 Task: Create a task  Improve the appâ€™s compatibility with different screen sizes and resolutions , assign it to team member softage.8@softage.net in the project UltraTech and update the status of the task to  On Track  , set the priority of the task to Low.
Action: Mouse moved to (72, 397)
Screenshot: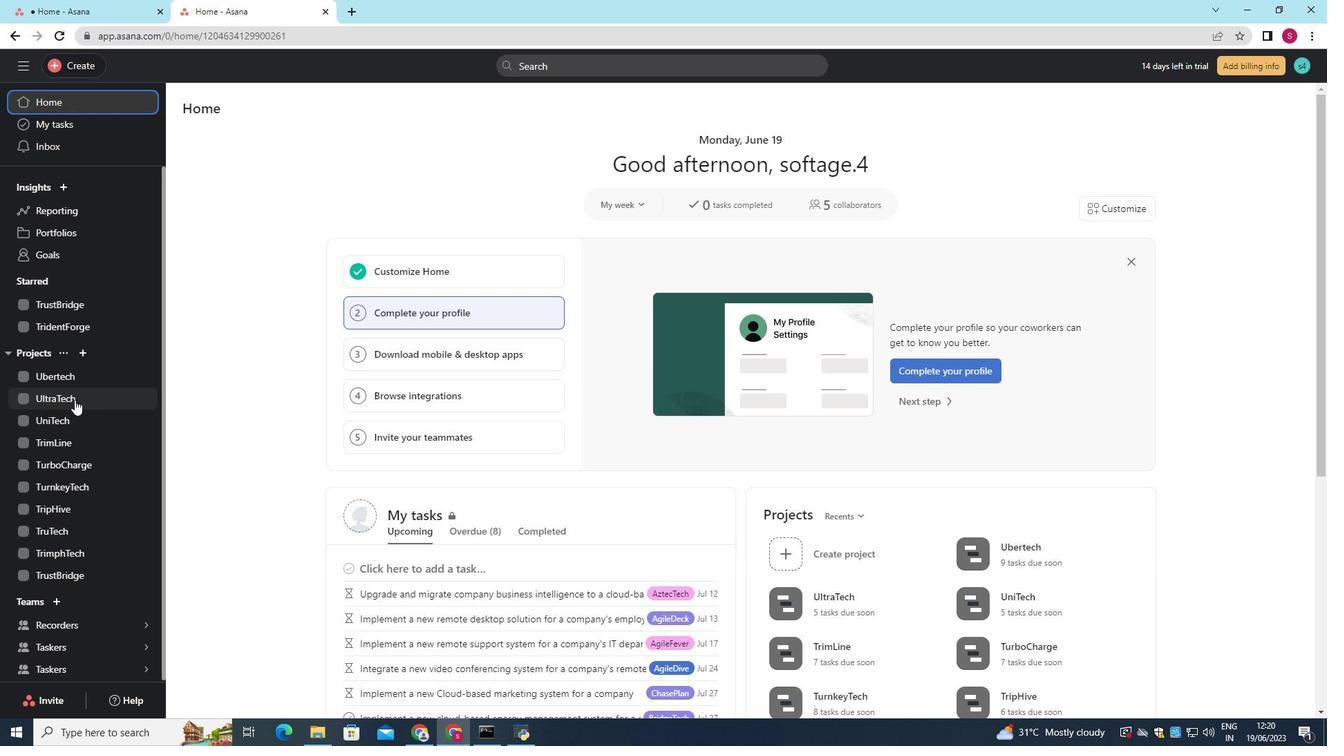 
Action: Mouse pressed left at (72, 397)
Screenshot: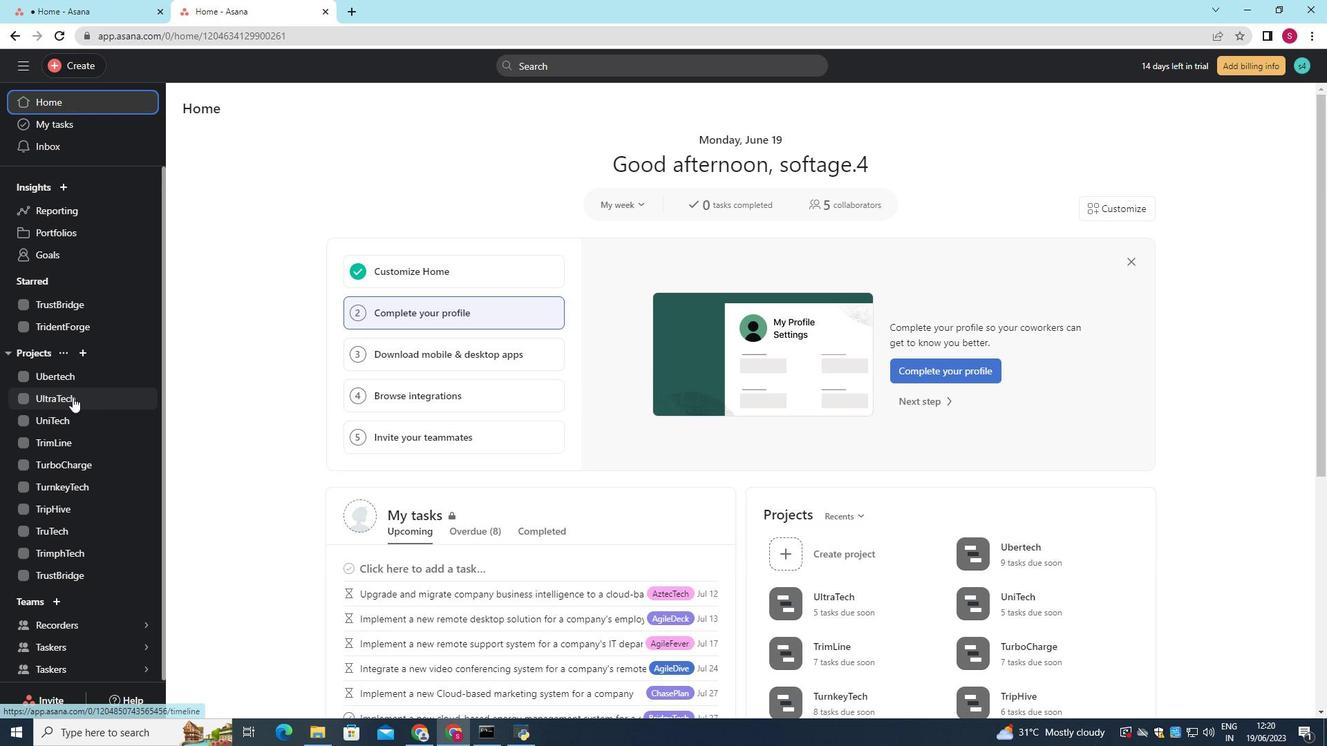 
Action: Mouse moved to (479, 349)
Screenshot: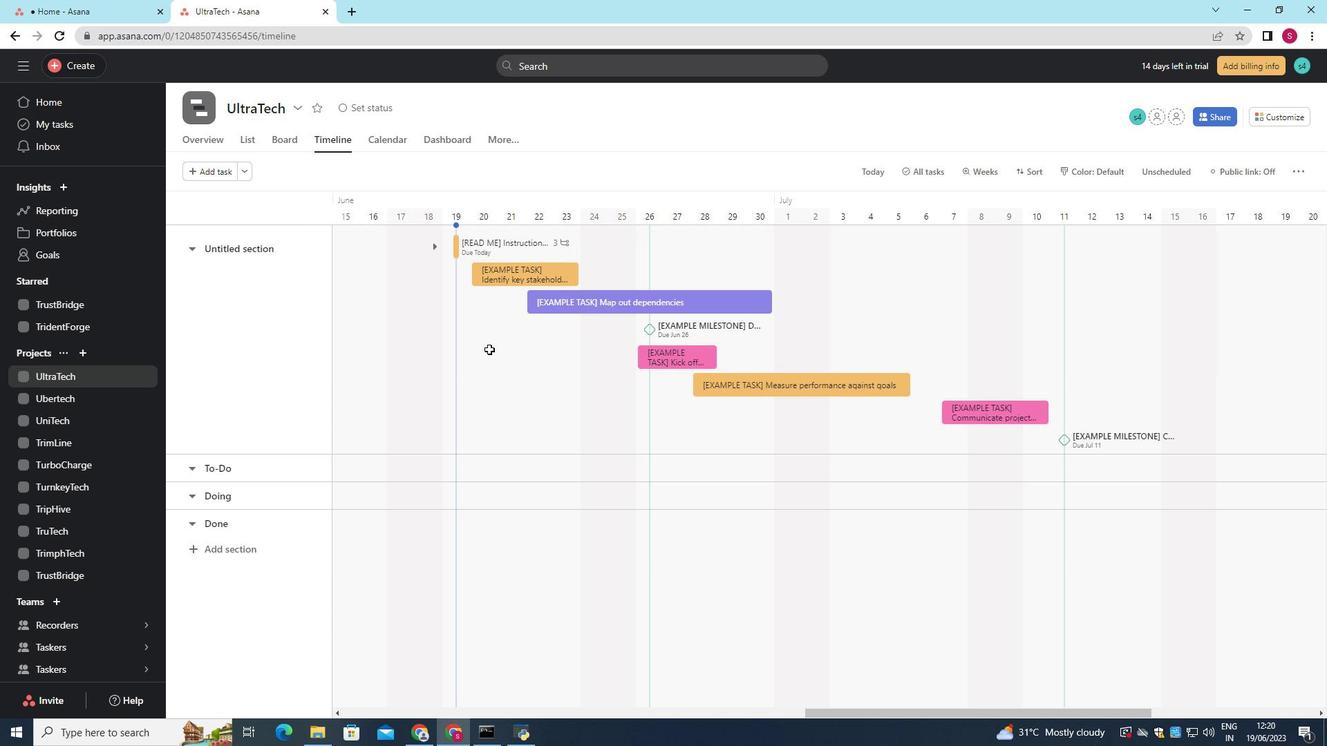 
Action: Mouse pressed left at (479, 349)
Screenshot: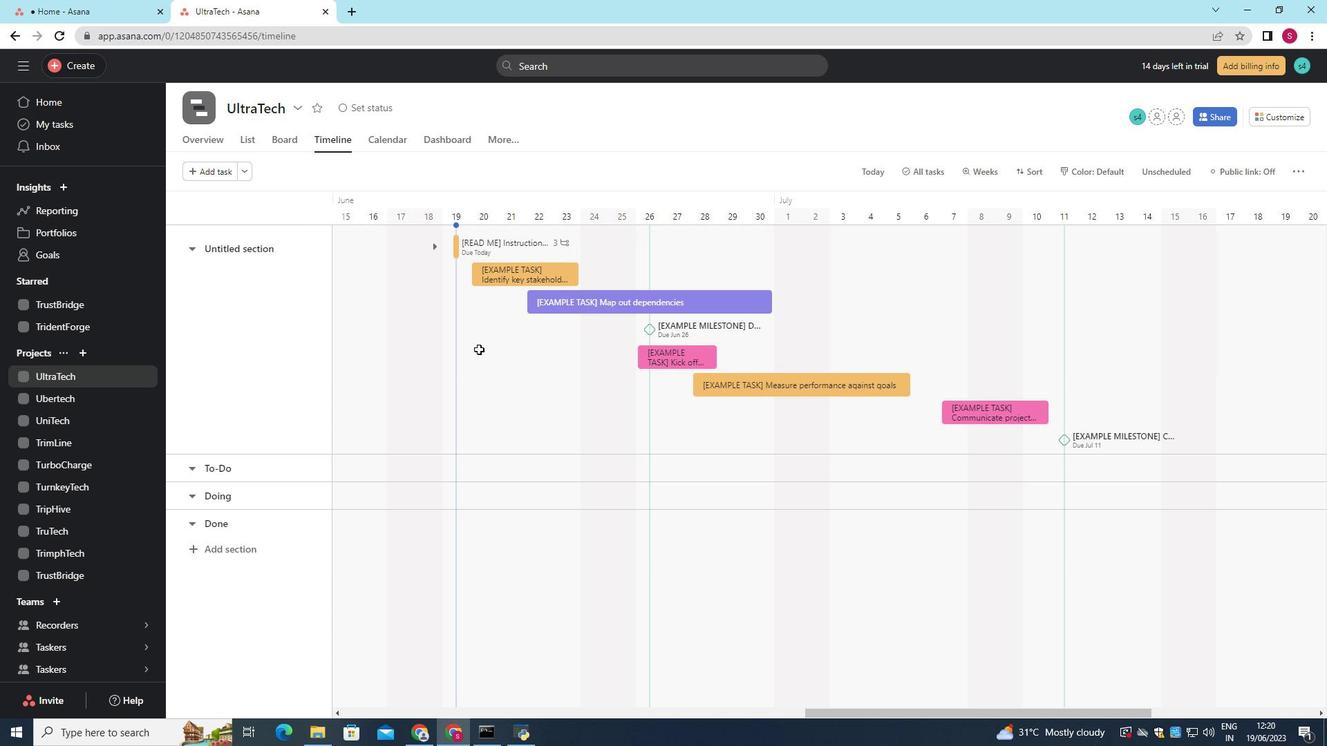 
Action: Mouse moved to (478, 349)
Screenshot: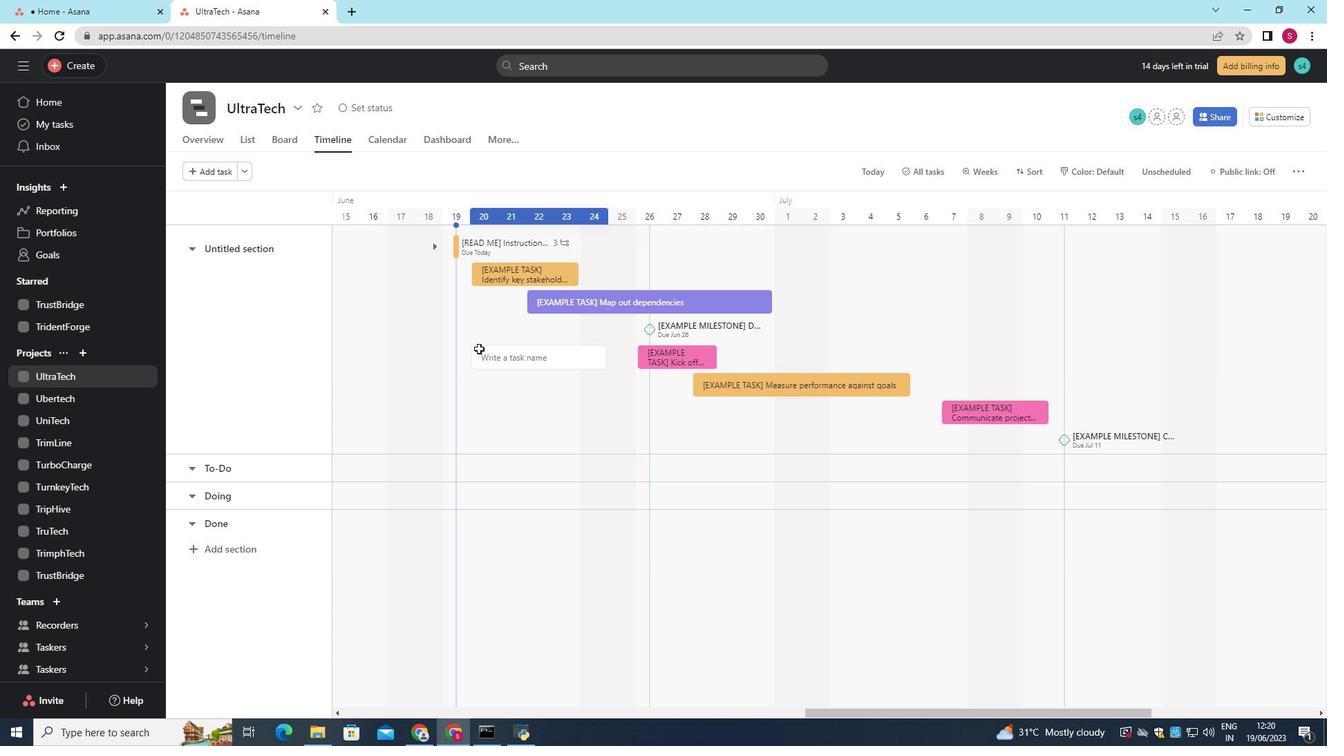 
Action: Key pressed <Key.shift><Key.shift>Improve<Key.space>the<Key.space>app's<Key.space>compatibility<Key.space>with<Key.space>different<Key.space>screen<Key.space>sizes<Key.space>and<Key.space>resolutions
Screenshot: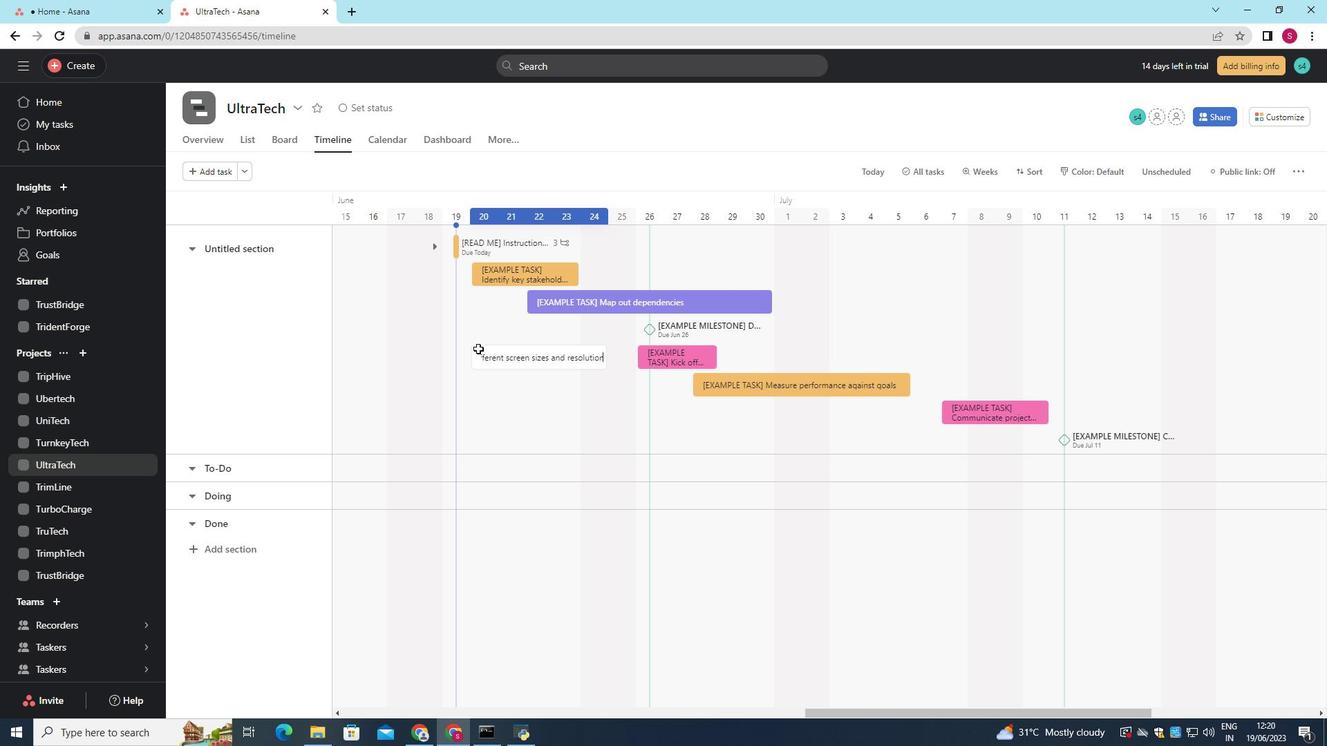 
Action: Mouse moved to (499, 356)
Screenshot: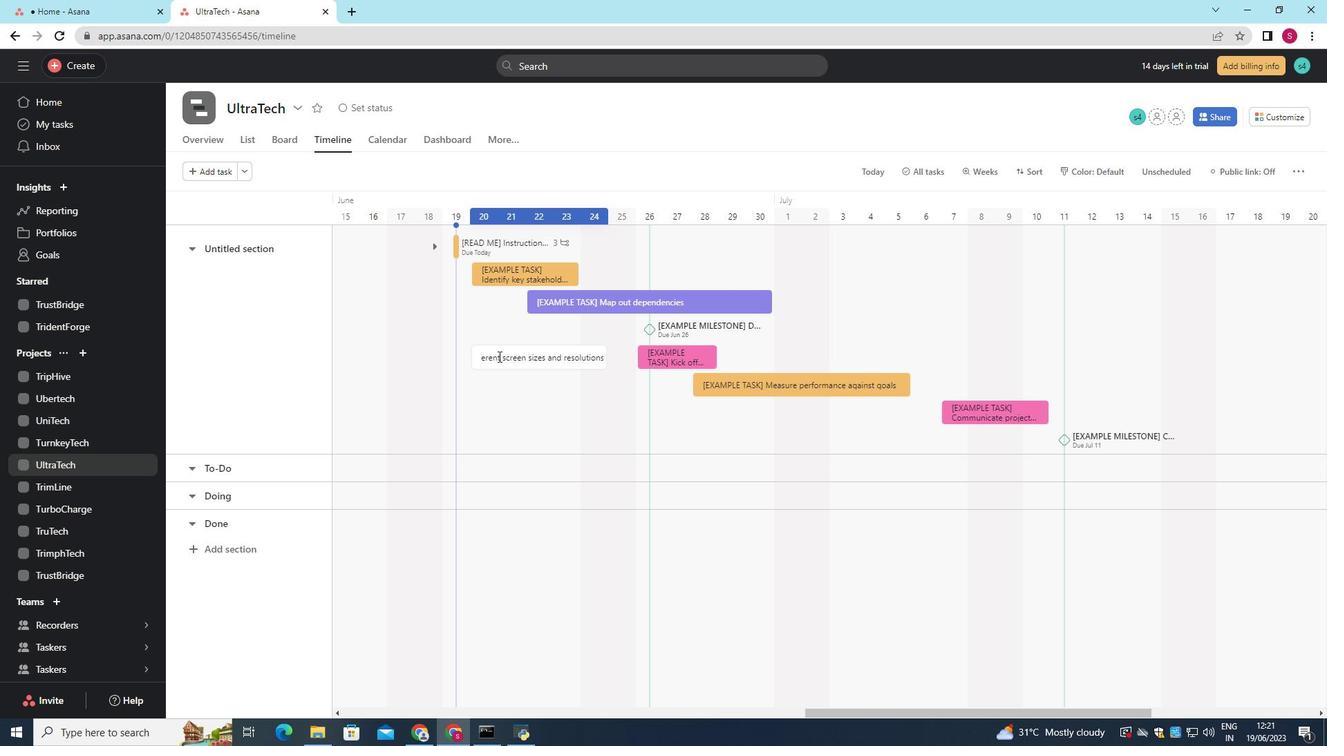 
Action: Key pressed <Key.enter>
Screenshot: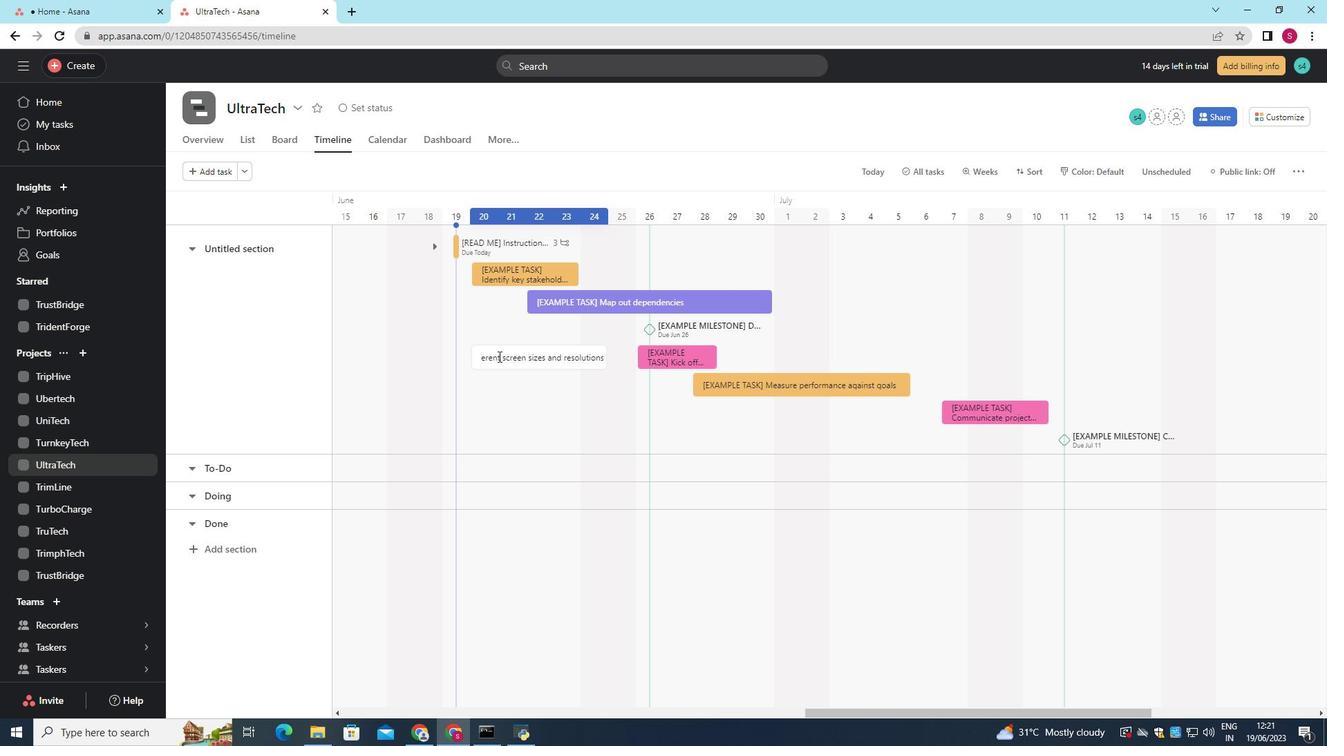 
Action: Mouse moved to (514, 354)
Screenshot: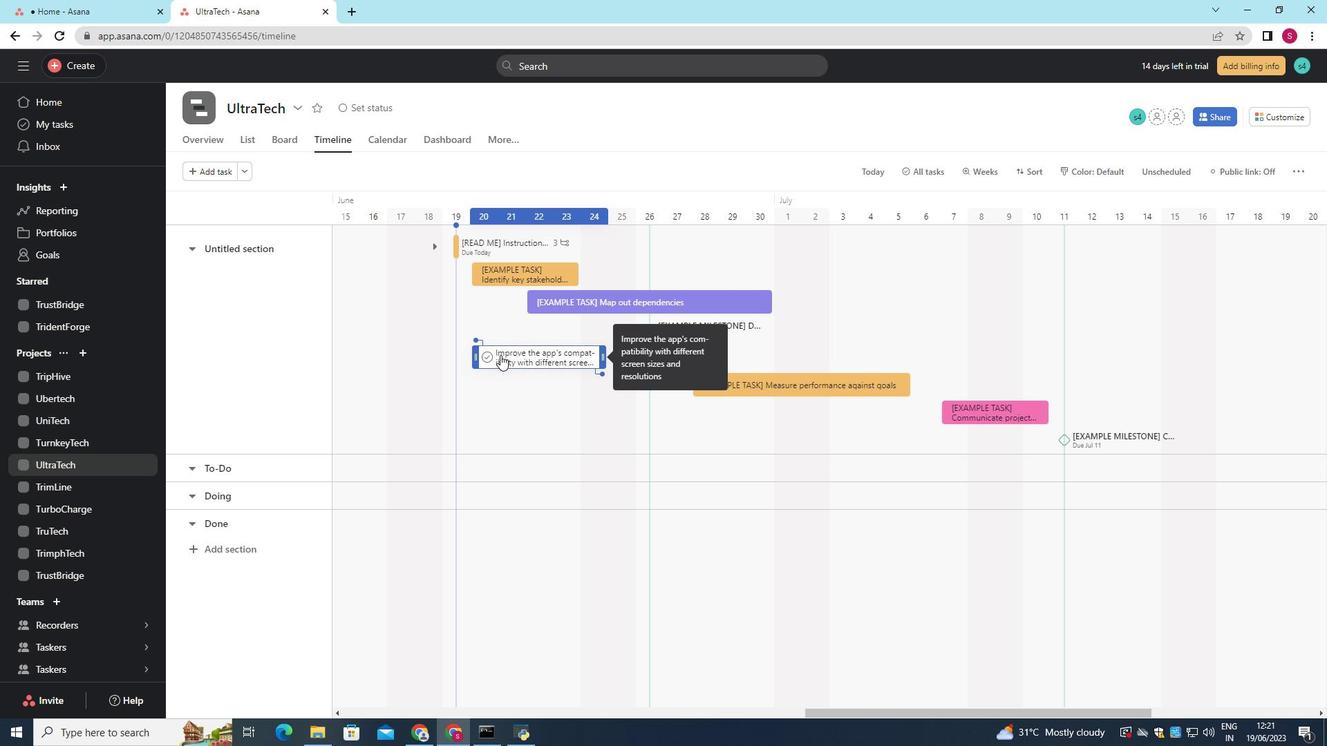 
Action: Mouse pressed left at (514, 354)
Screenshot: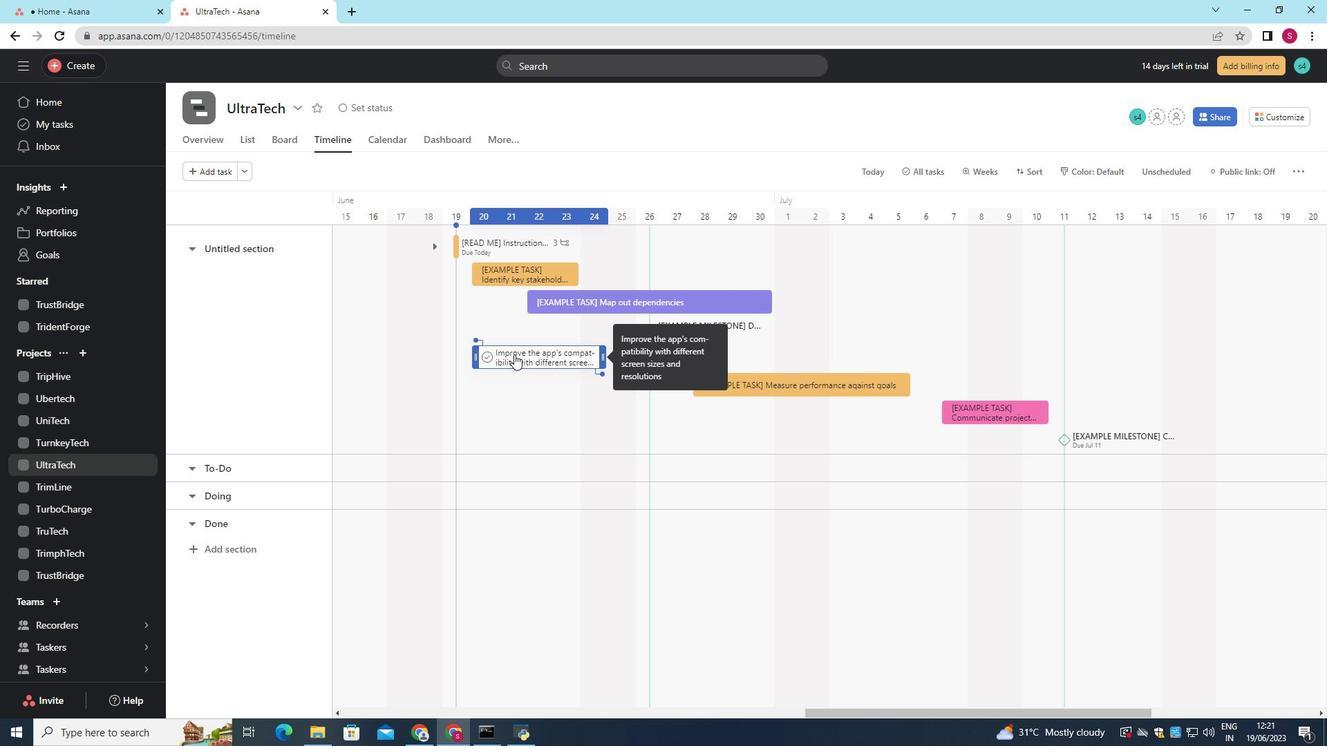 
Action: Mouse moved to (997, 267)
Screenshot: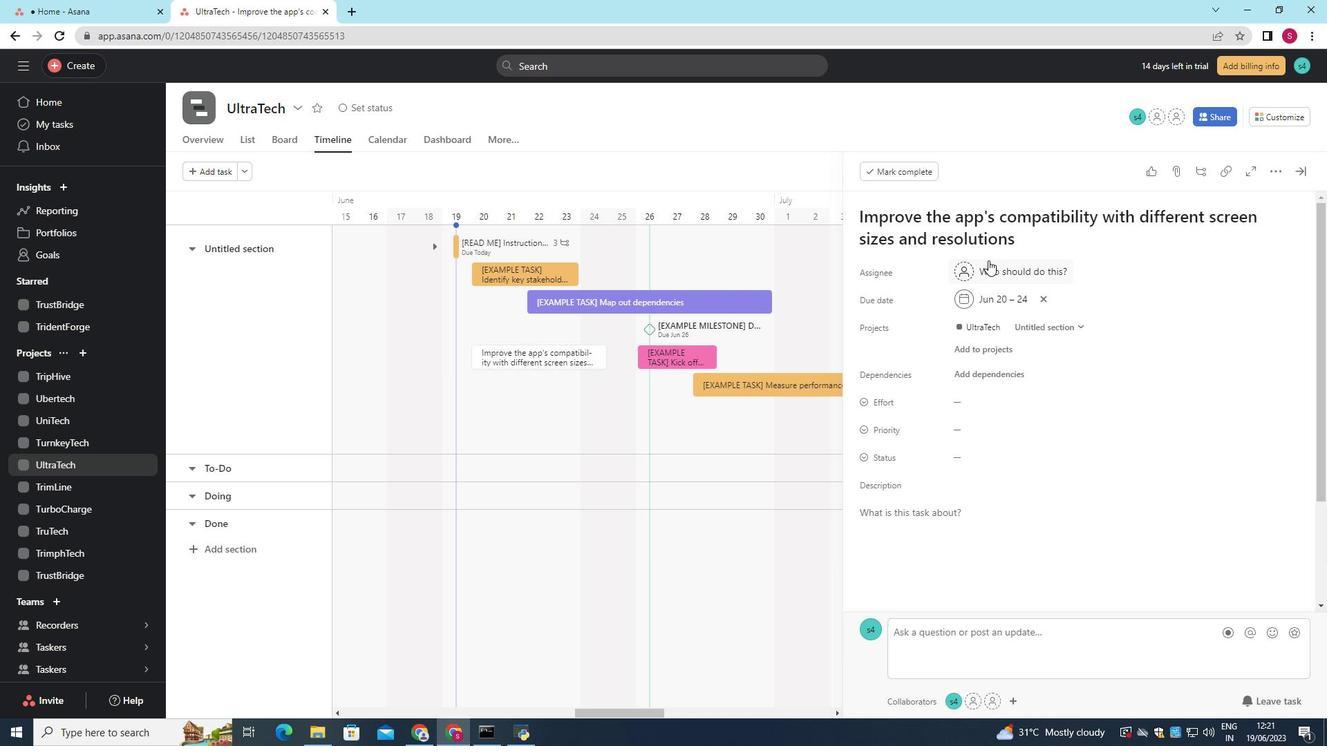 
Action: Mouse pressed left at (997, 267)
Screenshot: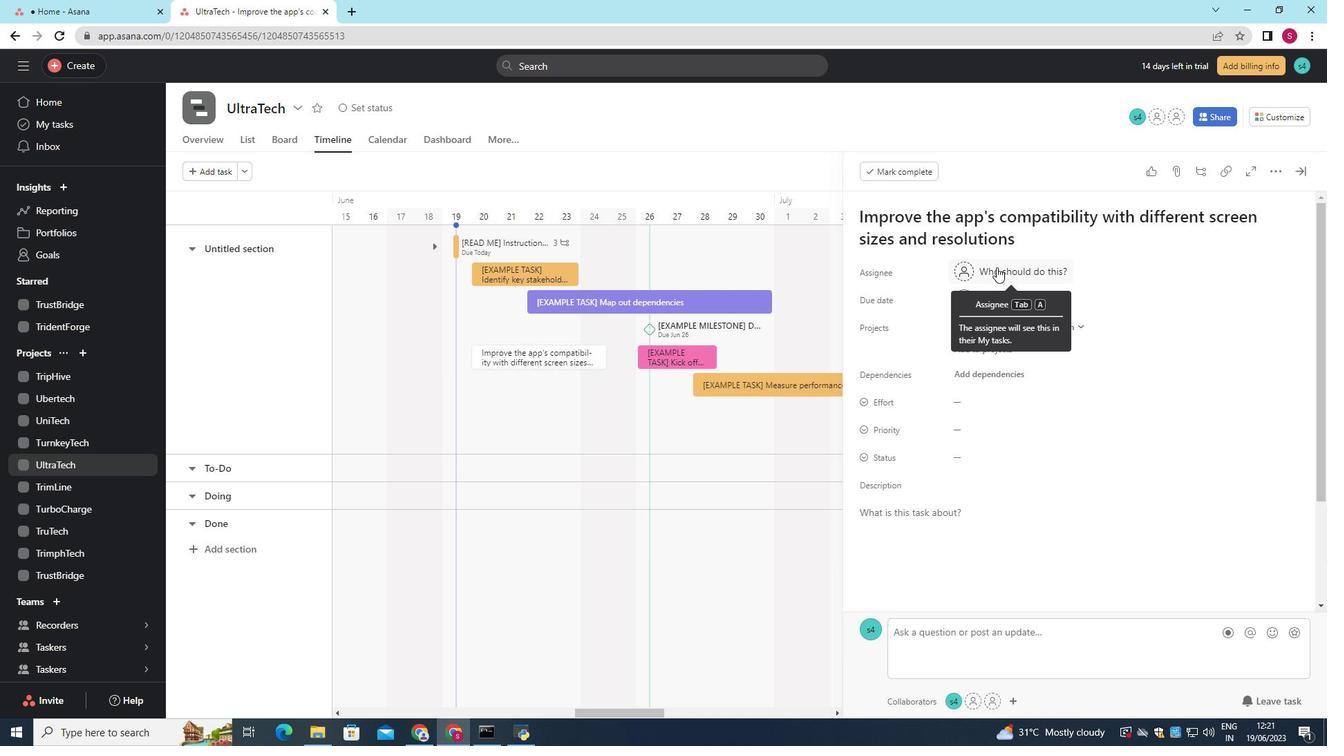 
Action: Mouse moved to (935, 284)
Screenshot: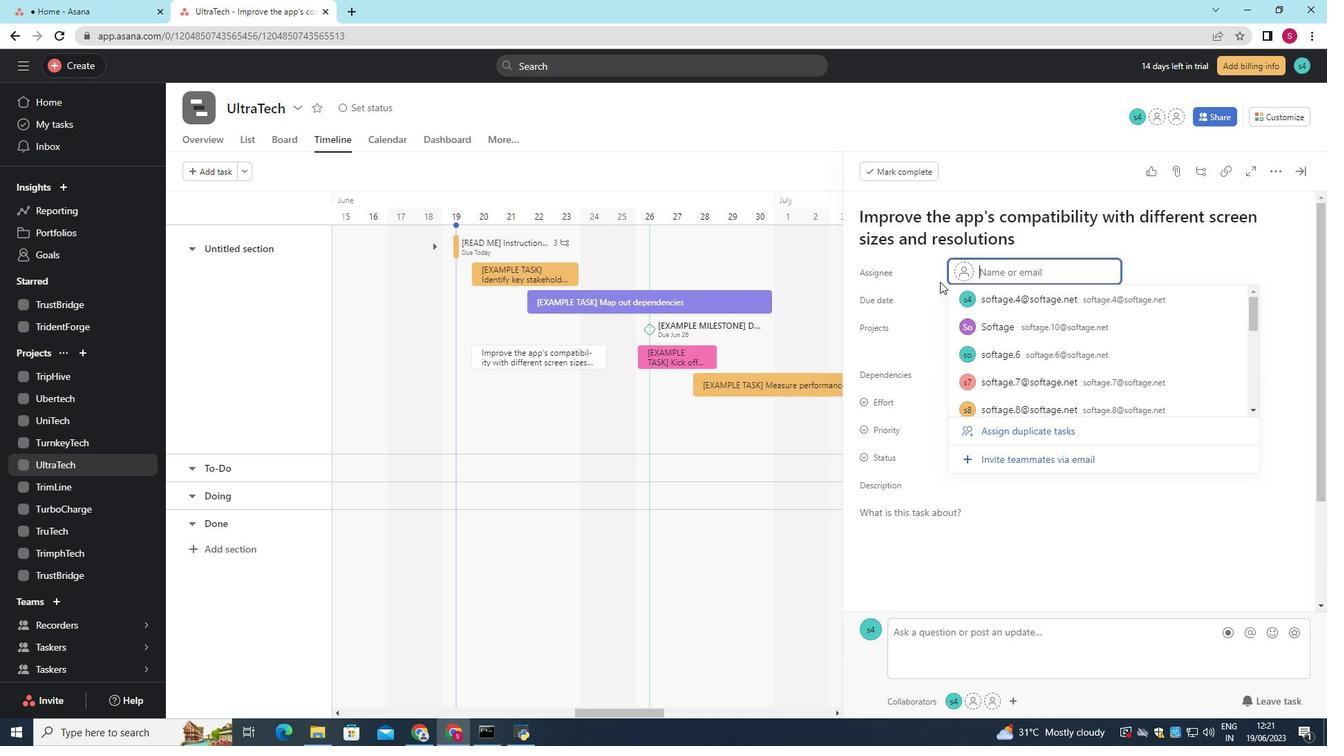 
Action: Key pressed softage.8<Key.shift>@softage.net
Screenshot: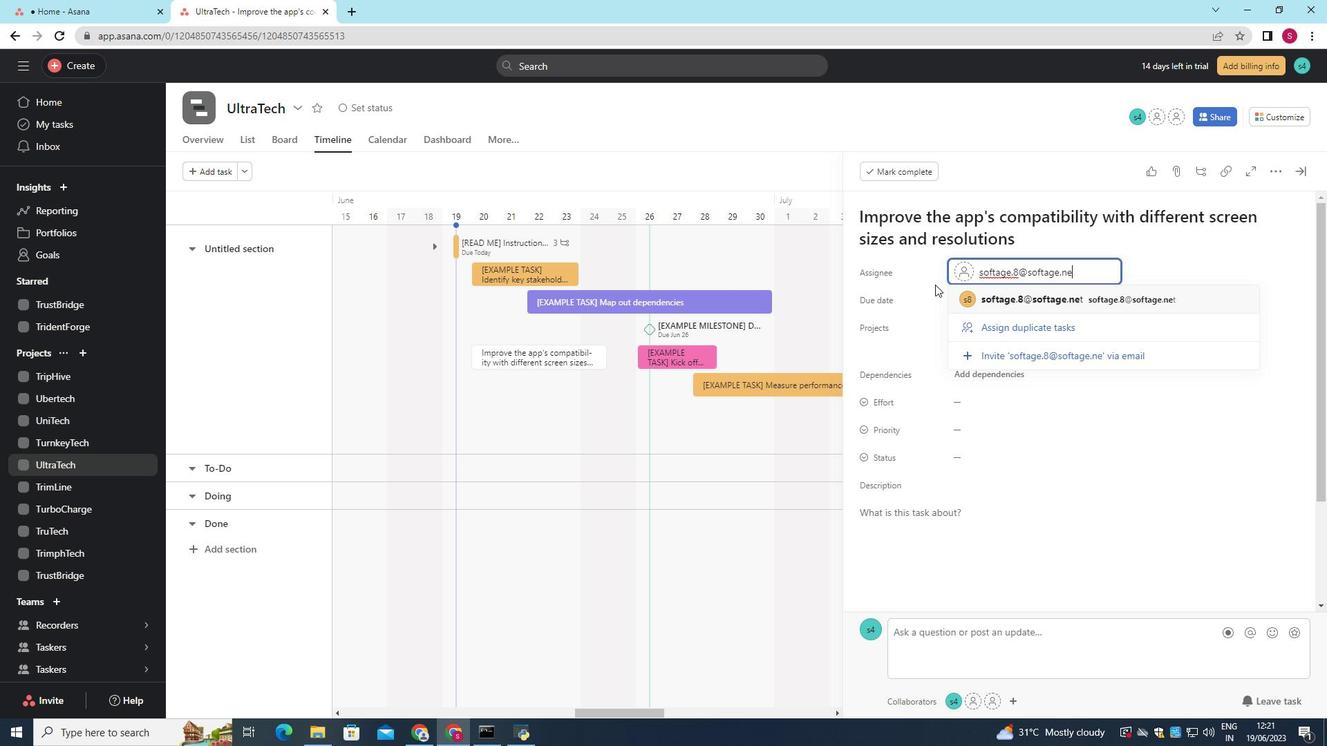 
Action: Mouse moved to (1011, 354)
Screenshot: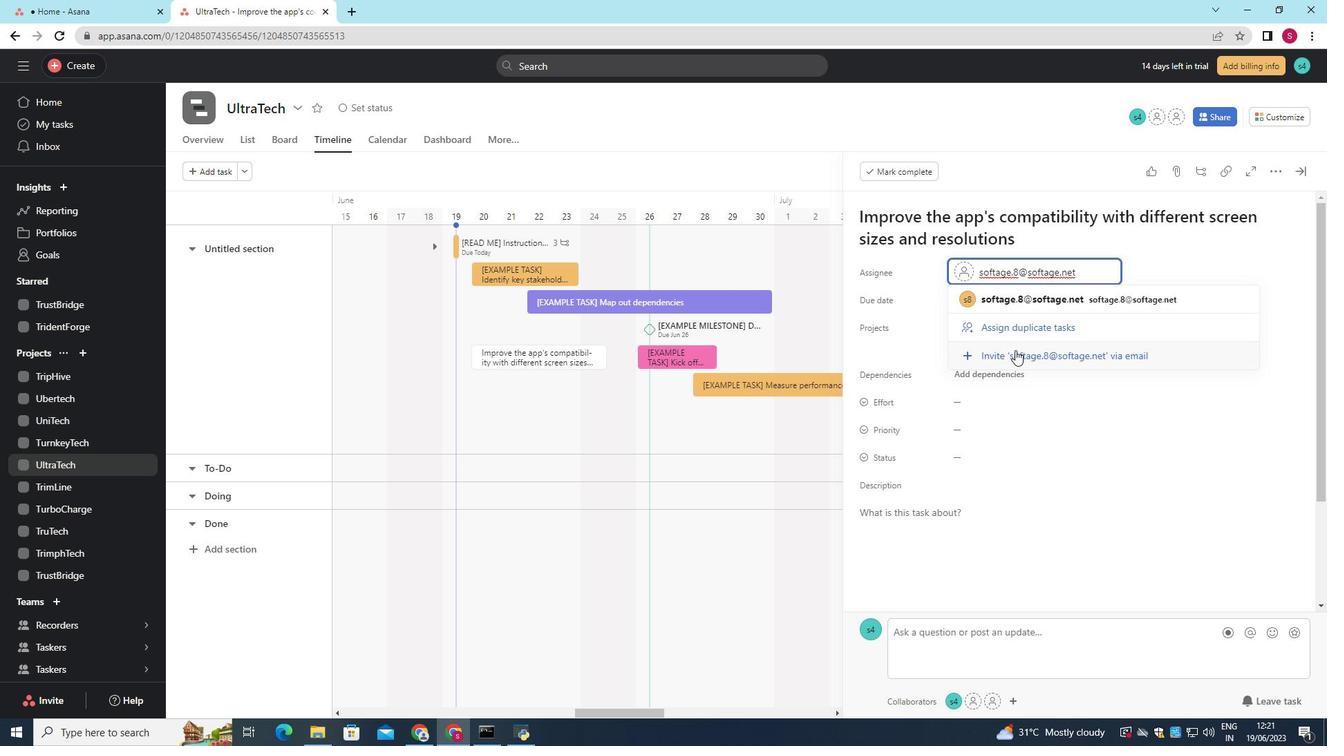 
Action: Key pressed <Key.enter>
Screenshot: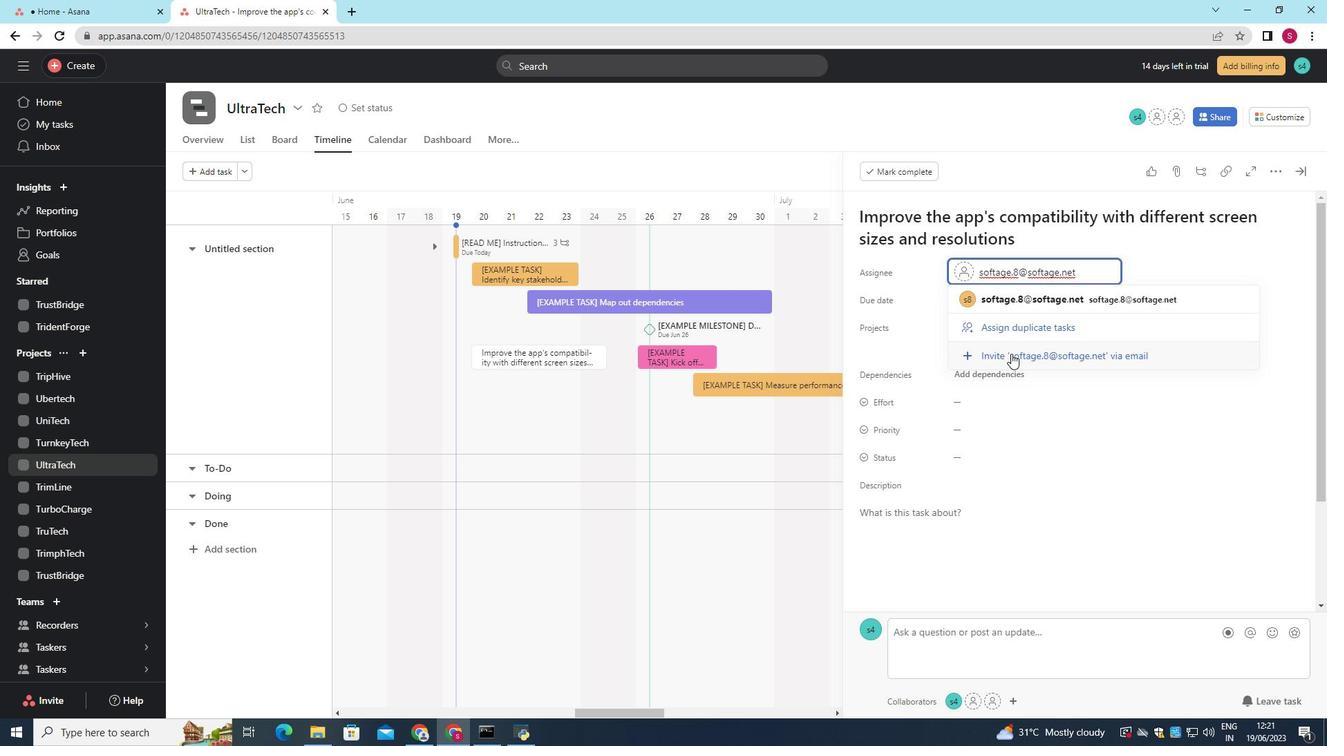 
Action: Mouse moved to (1023, 461)
Screenshot: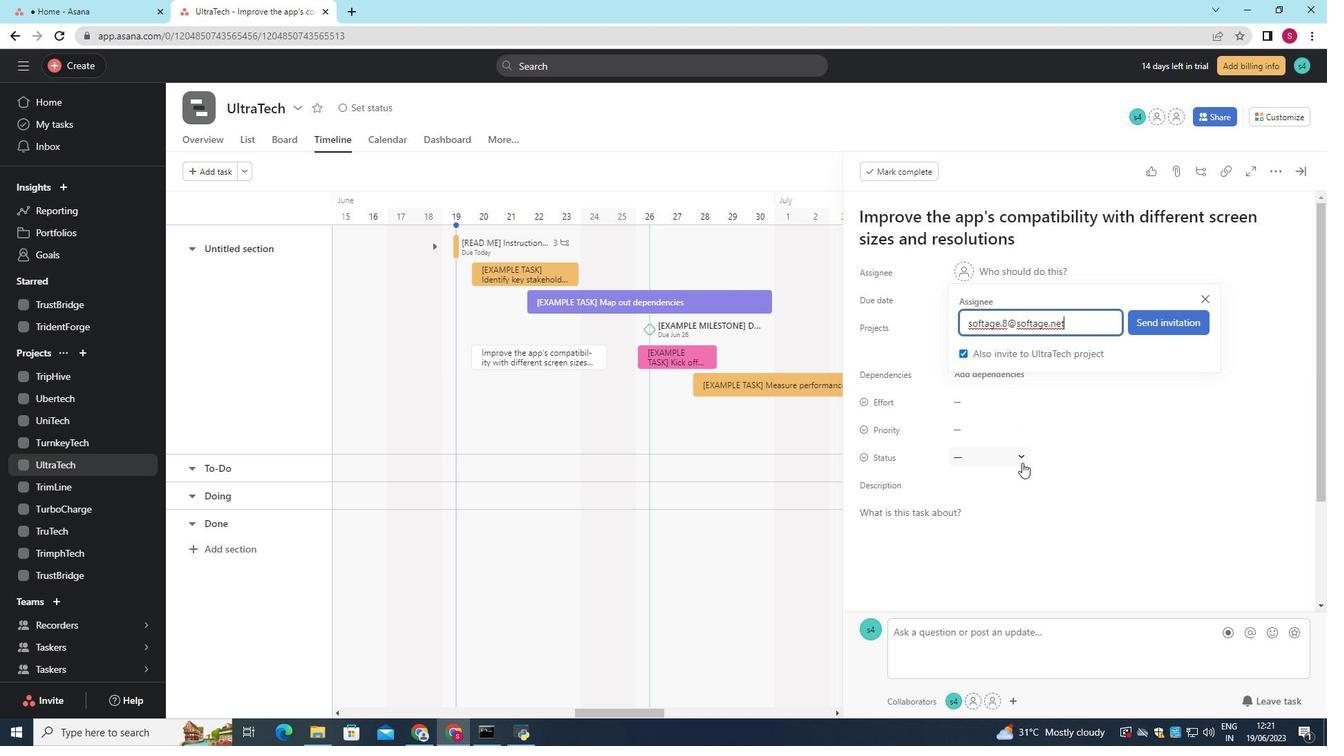 
Action: Mouse pressed left at (1023, 461)
Screenshot: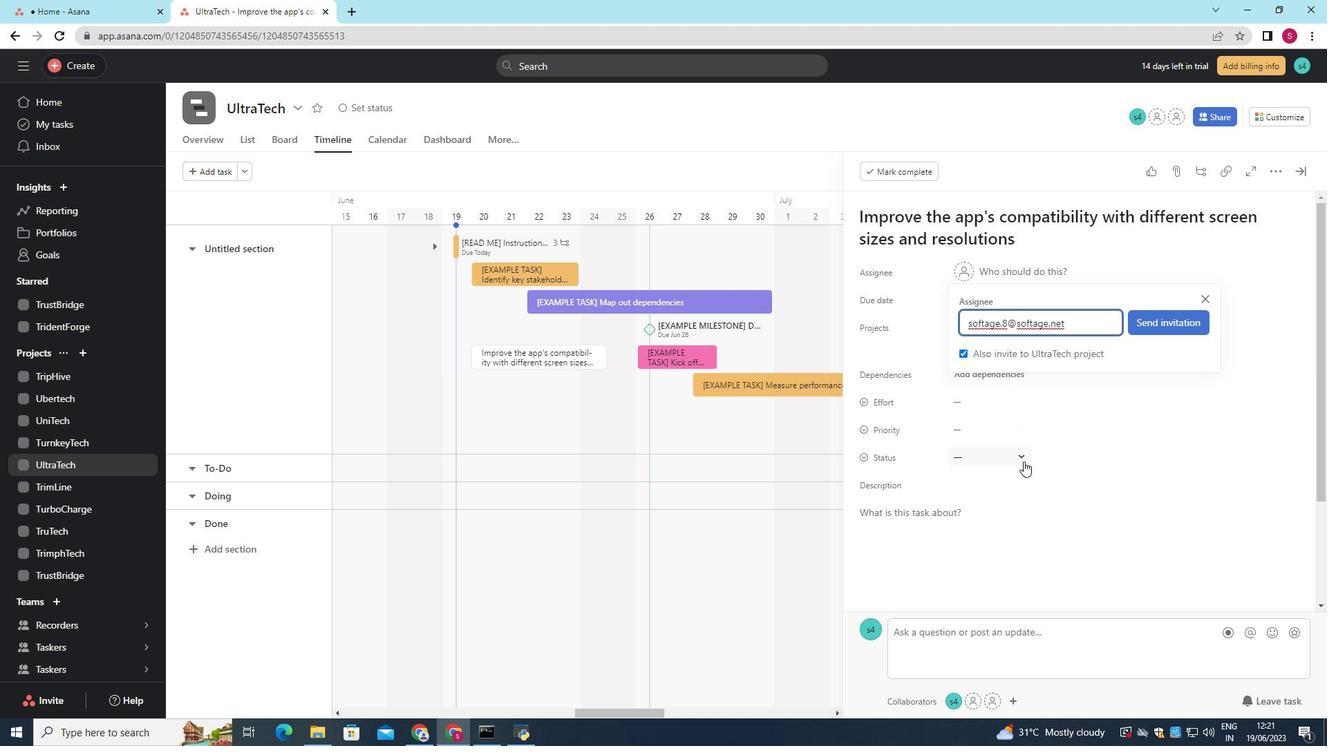 
Action: Mouse moved to (1005, 501)
Screenshot: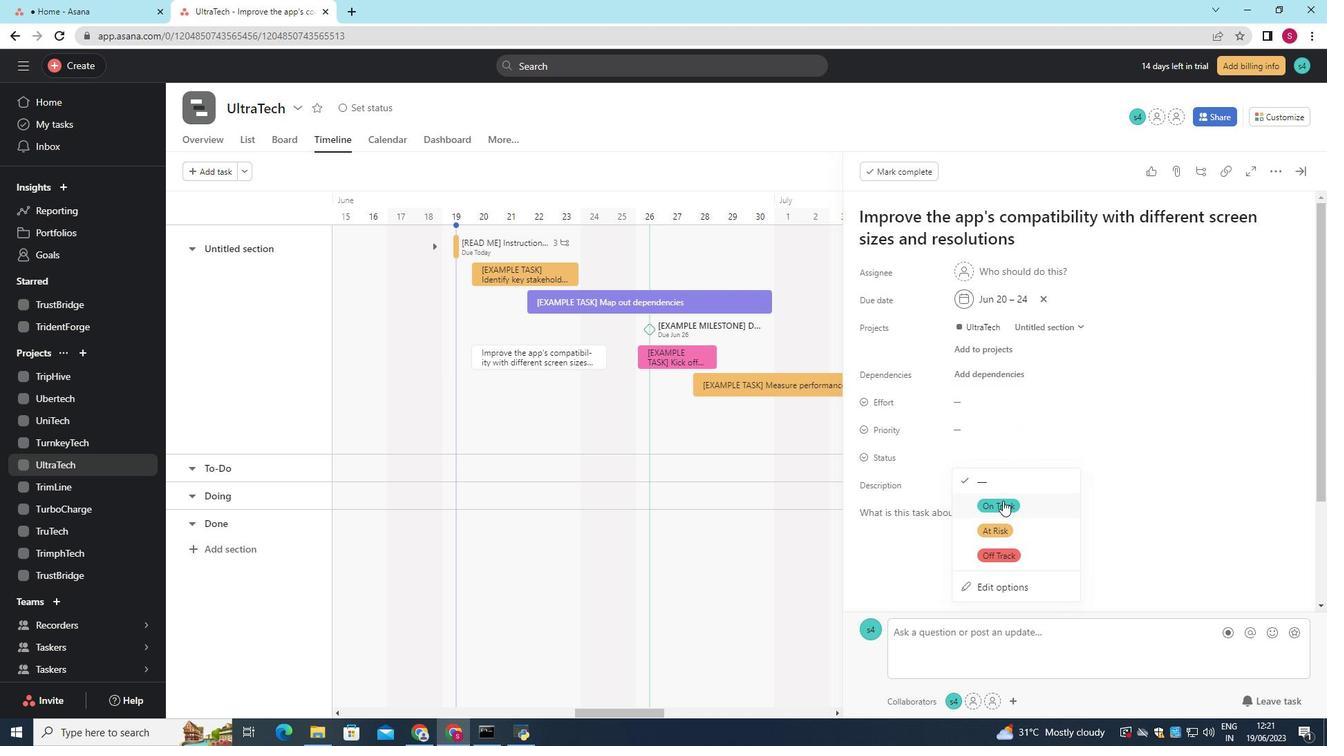 
Action: Mouse pressed left at (1005, 501)
Screenshot: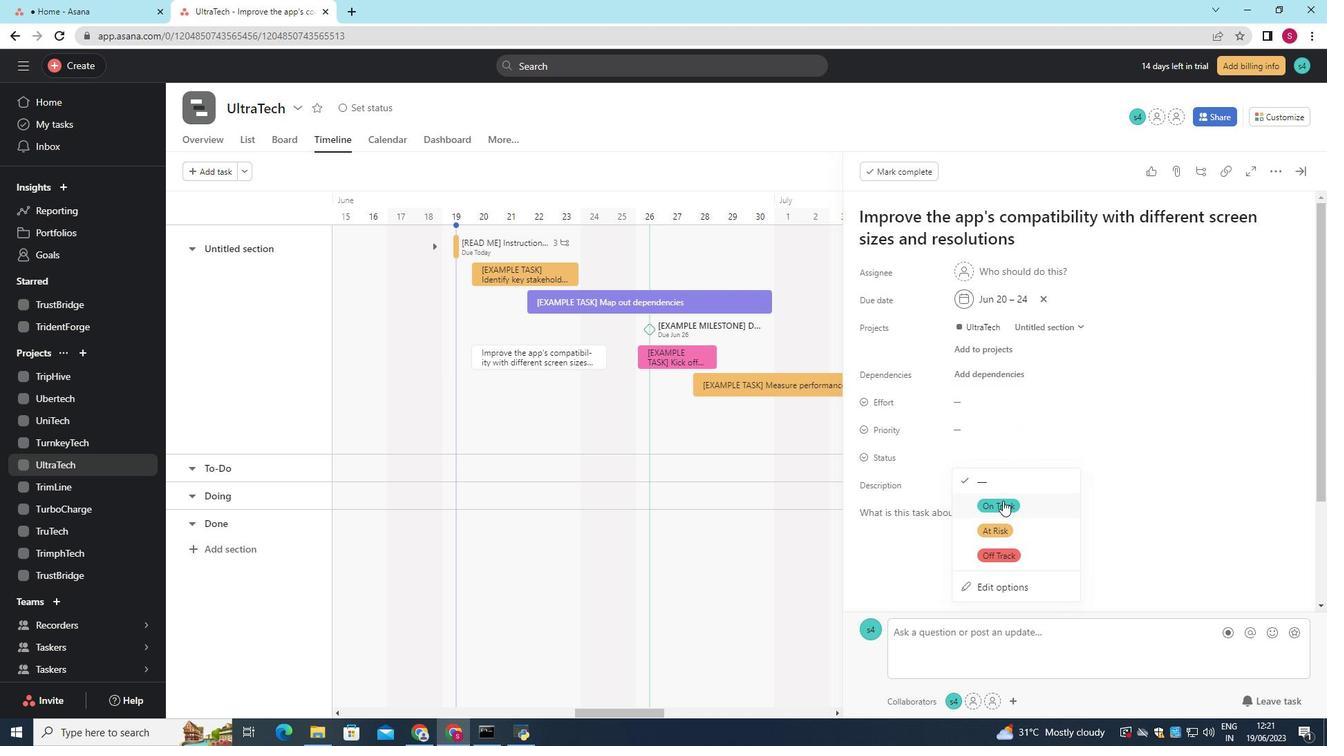 
Action: Mouse moved to (1023, 423)
Screenshot: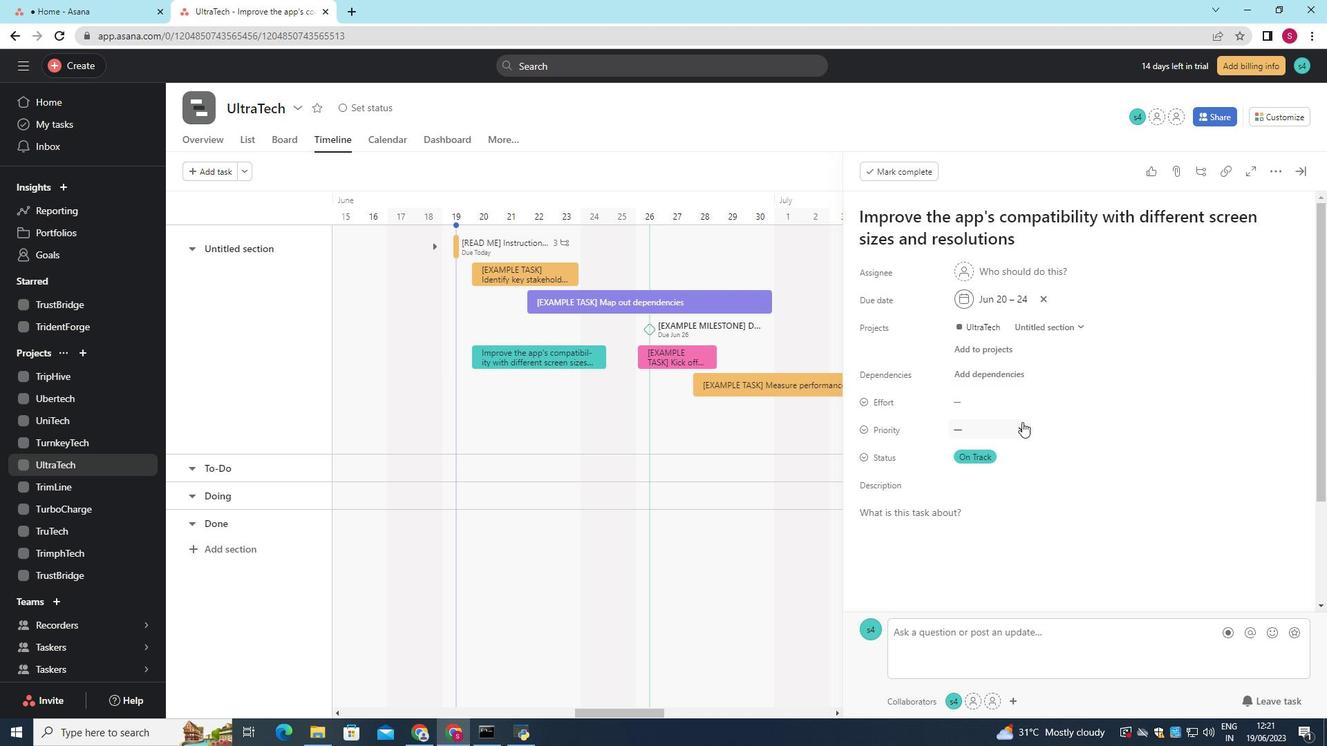 
Action: Mouse pressed left at (1023, 423)
Screenshot: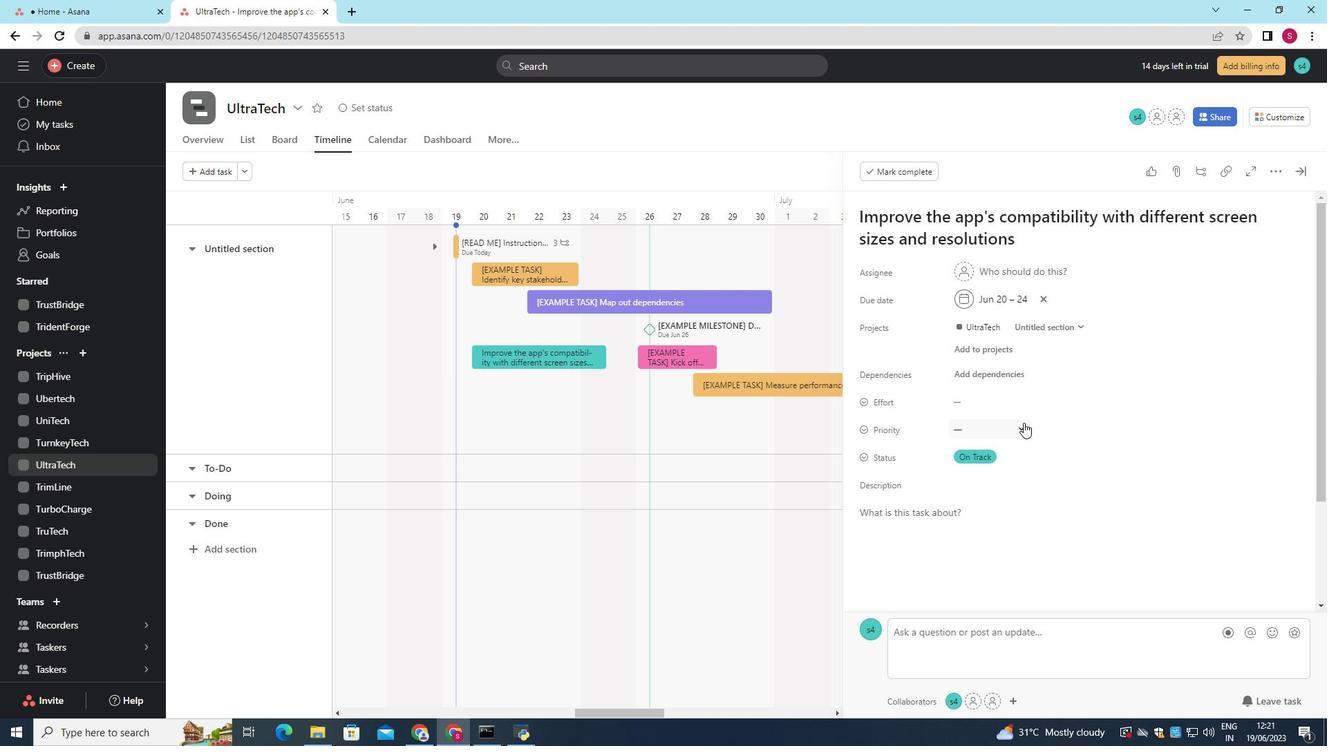 
Action: Mouse moved to (990, 522)
Screenshot: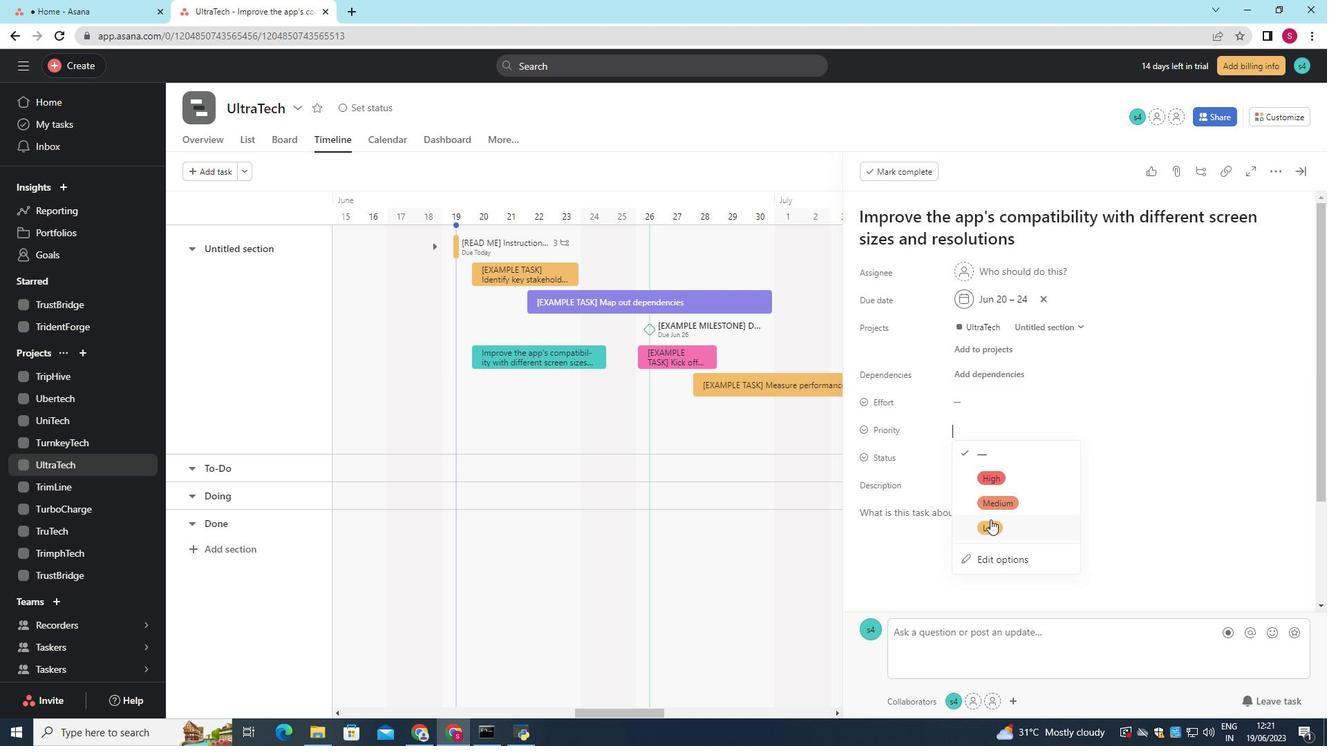 
Action: Mouse pressed left at (990, 522)
Screenshot: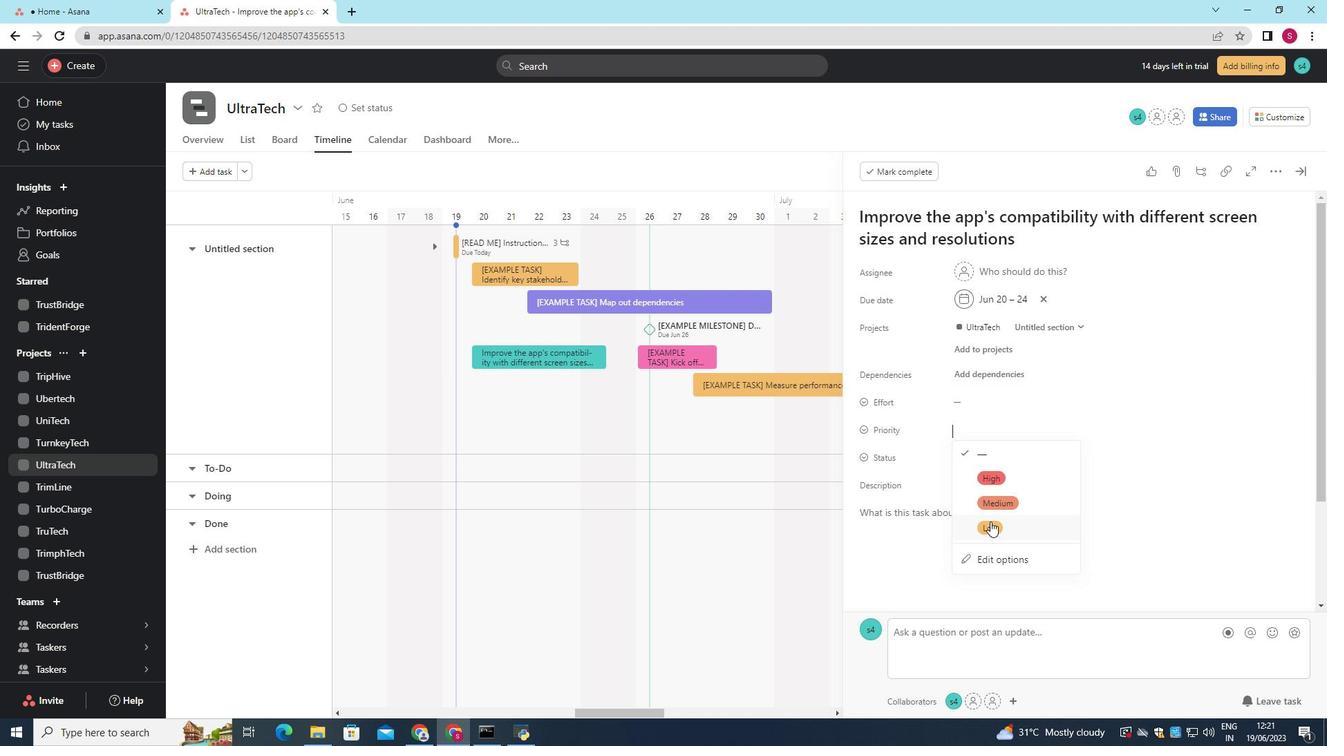 
Action: Mouse moved to (992, 520)
Screenshot: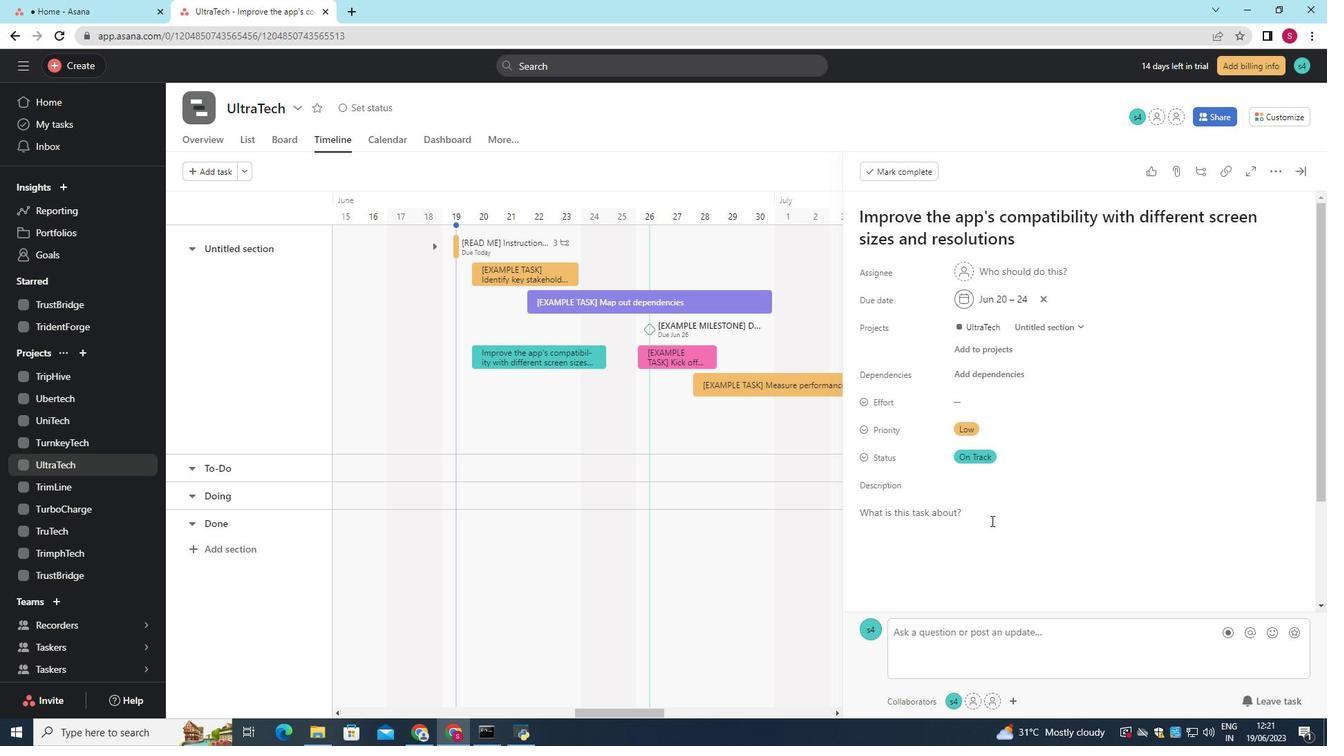 
